 Task: Change the size of the vertical scrollbar to 14.
Action: Mouse moved to (17, 505)
Screenshot: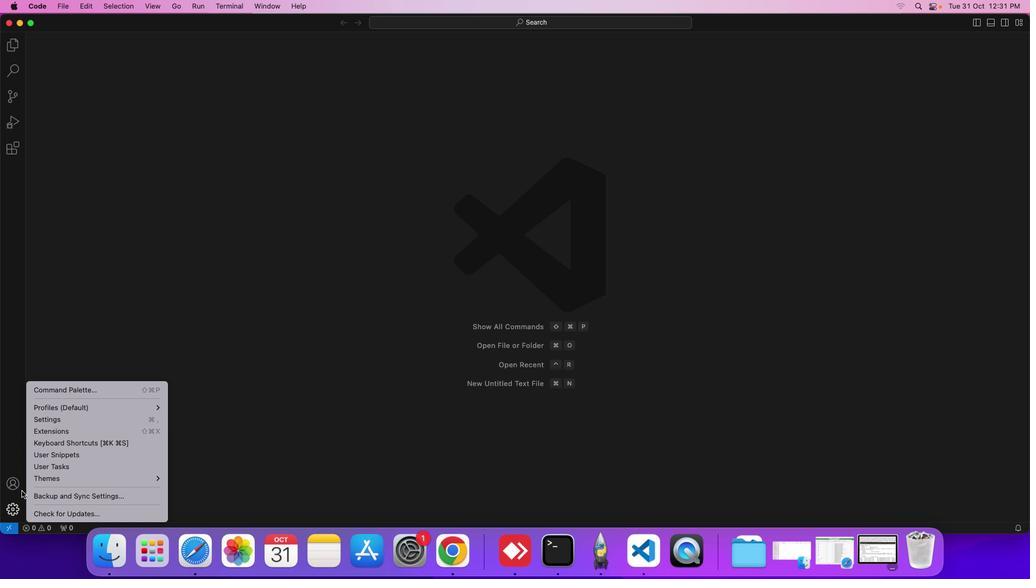 
Action: Mouse pressed left at (17, 505)
Screenshot: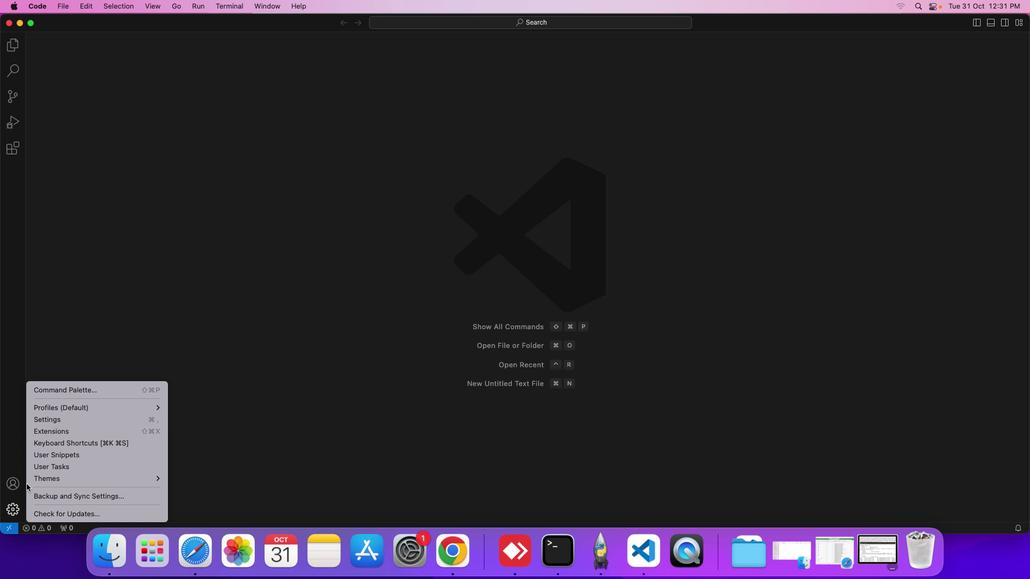 
Action: Mouse moved to (54, 418)
Screenshot: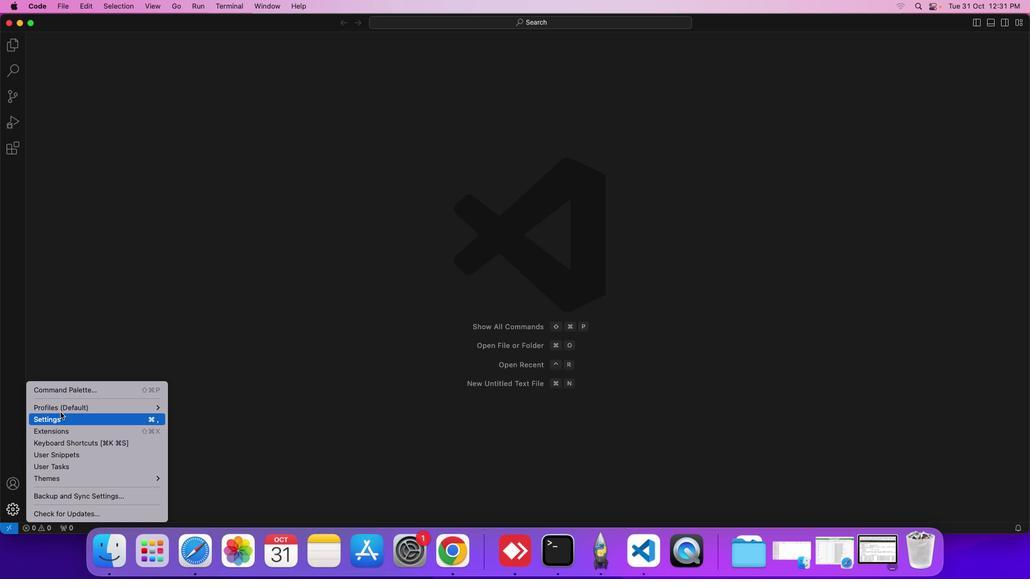
Action: Mouse pressed left at (54, 418)
Screenshot: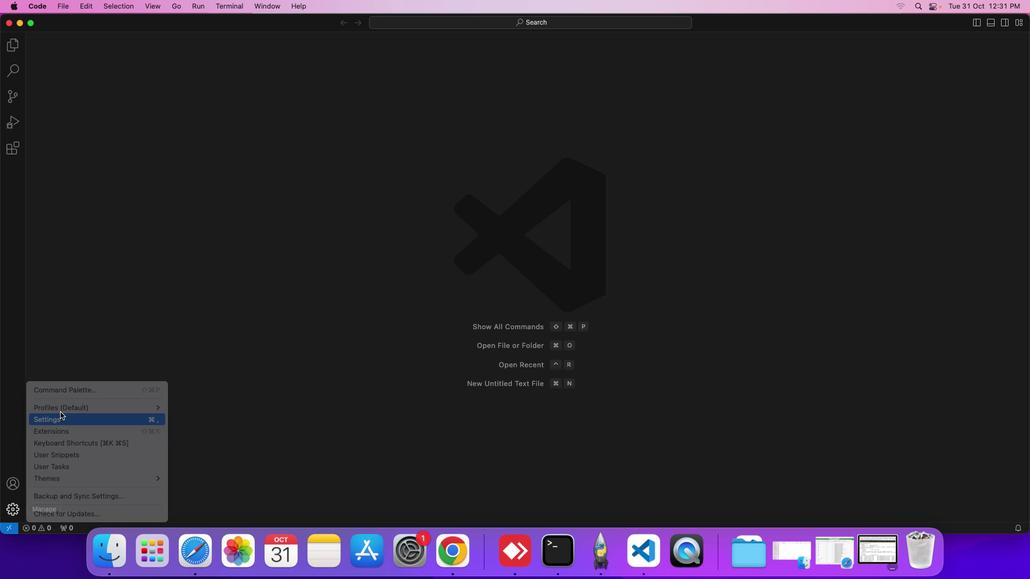 
Action: Mouse moved to (383, 481)
Screenshot: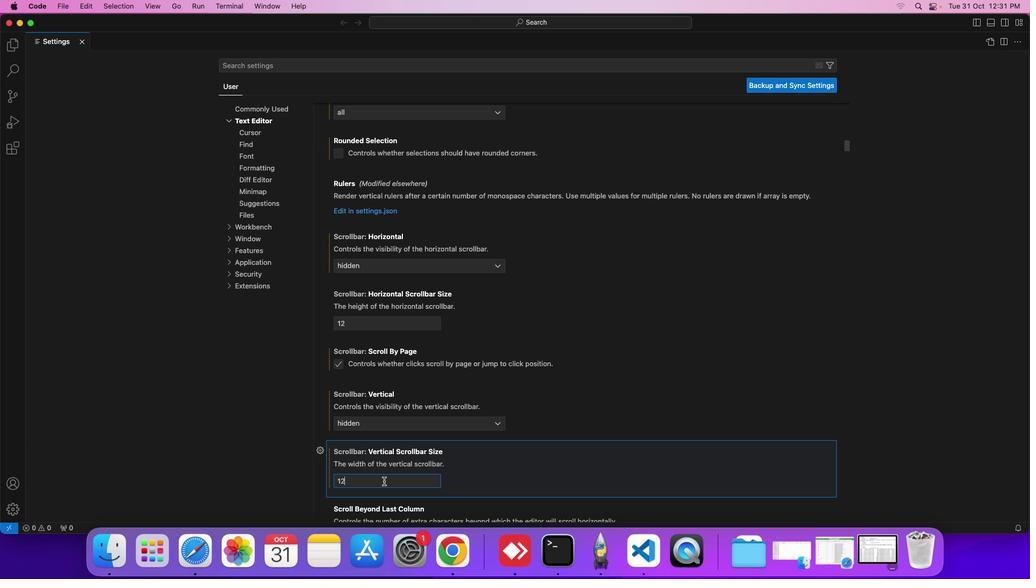 
Action: Mouse pressed left at (383, 481)
Screenshot: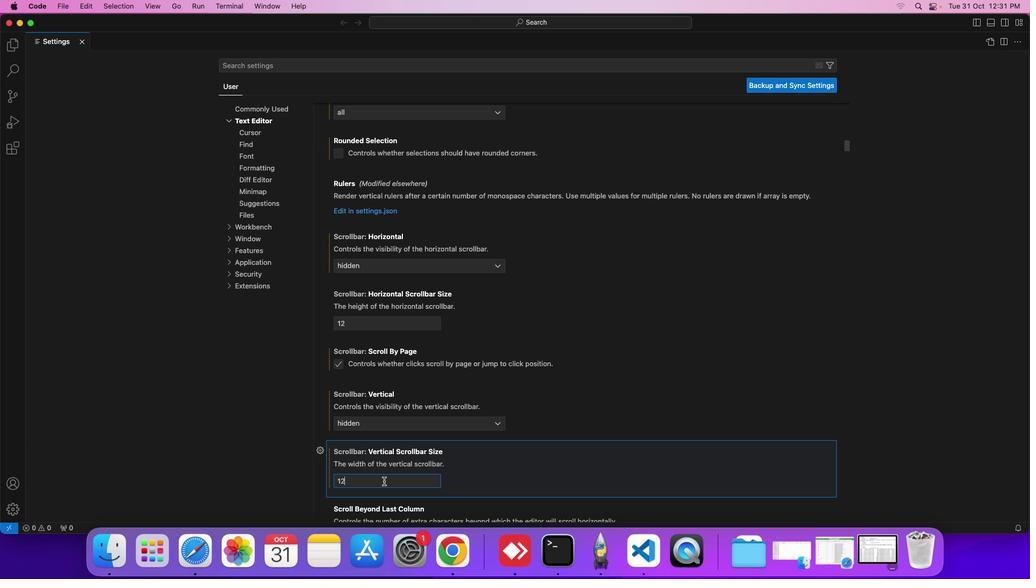 
Action: Key pressed Key.backspaceKey.backspace'1''4'
Screenshot: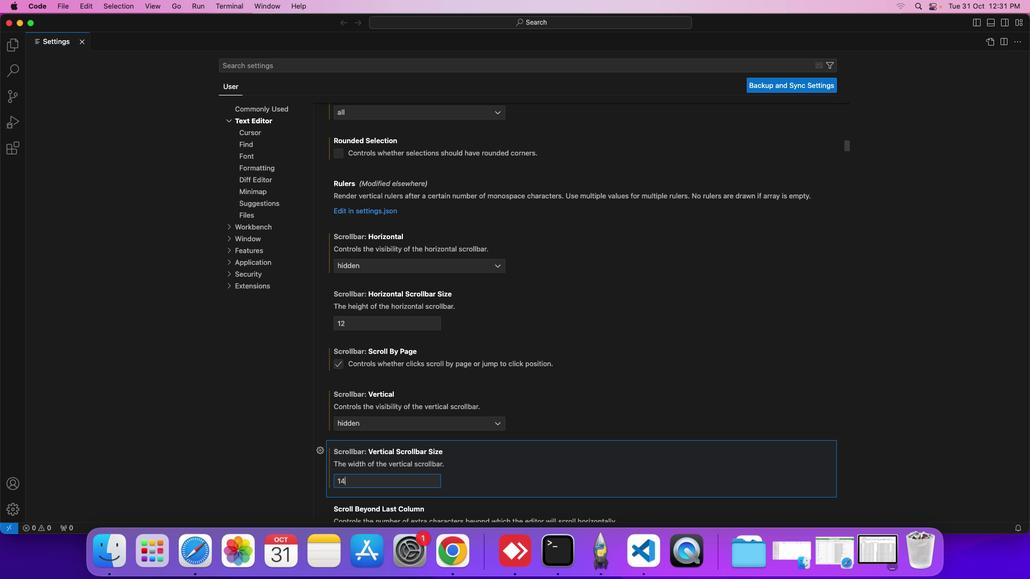 
Action: Mouse moved to (506, 328)
Screenshot: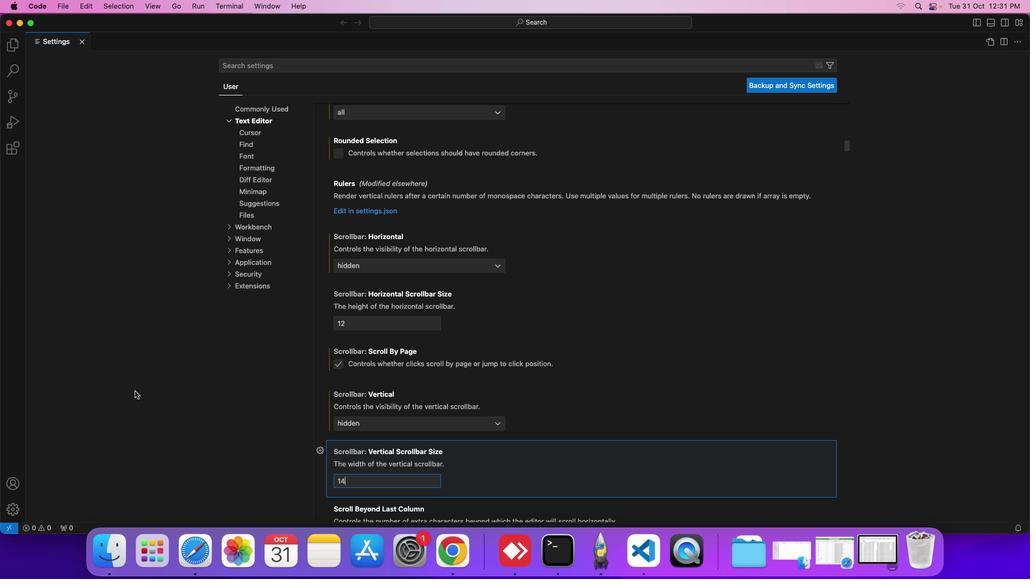 
